 Task: Add Nixie Sparkling Water Strawberry Hibiscus to the cart.
Action: Mouse pressed left at (25, 118)
Screenshot: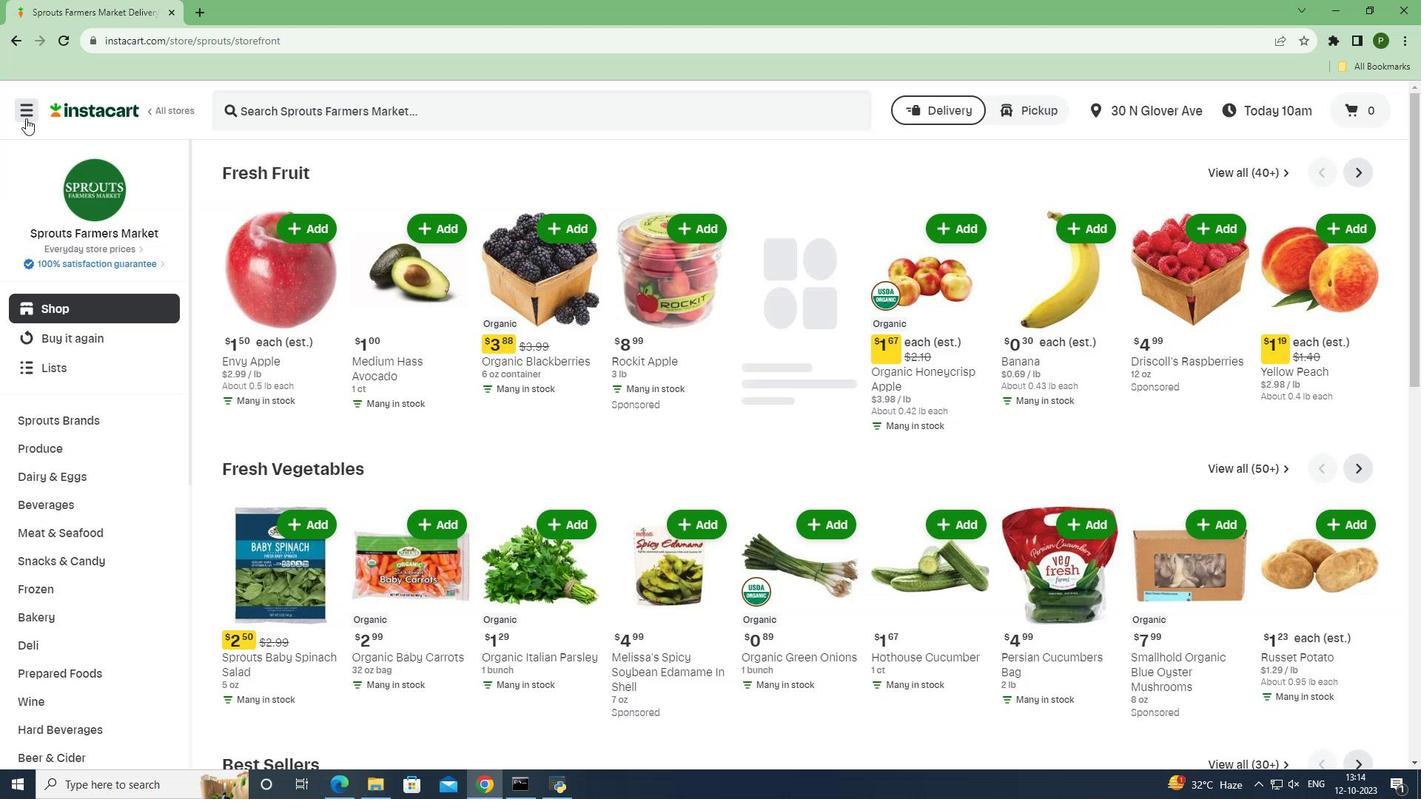 
Action: Mouse moved to (47, 393)
Screenshot: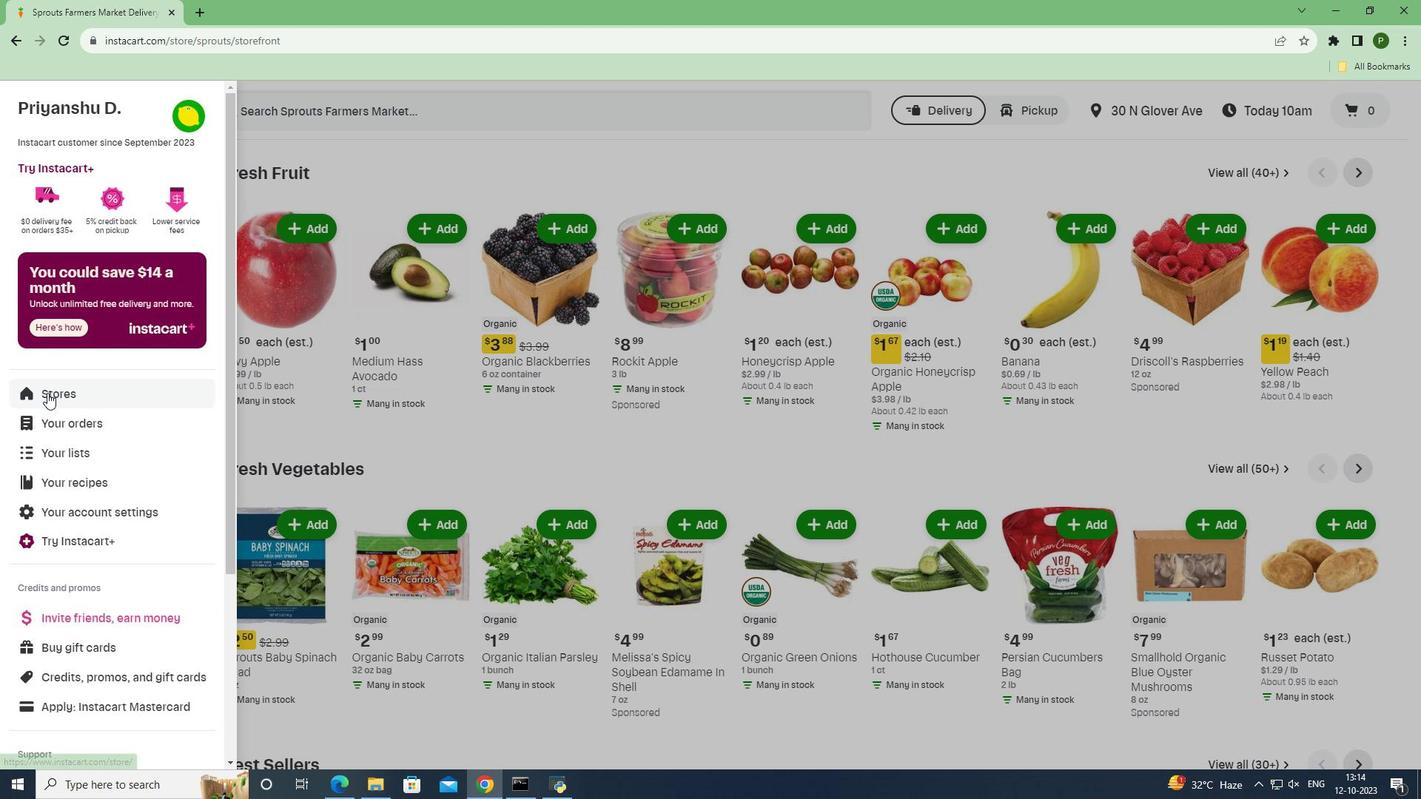 
Action: Mouse pressed left at (47, 393)
Screenshot: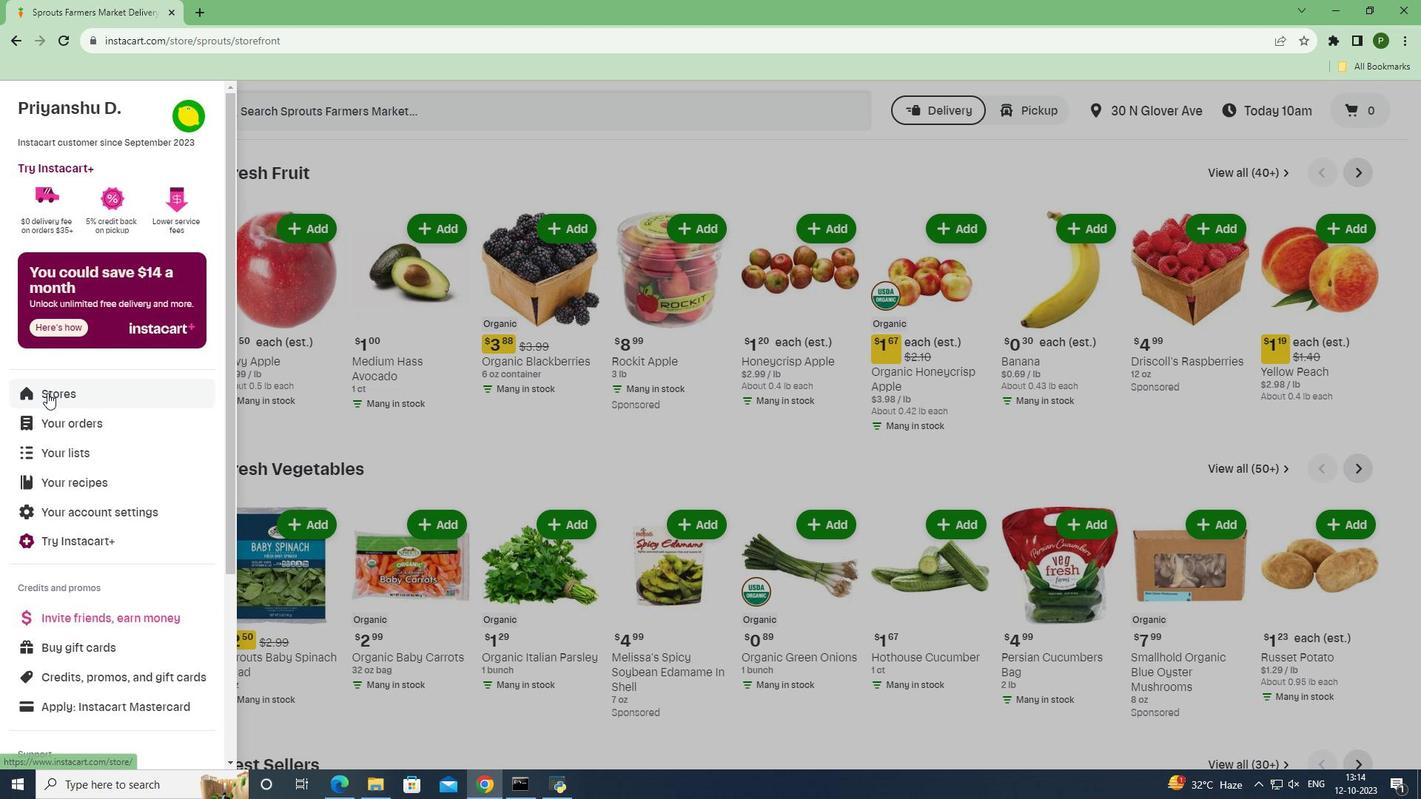 
Action: Mouse moved to (327, 168)
Screenshot: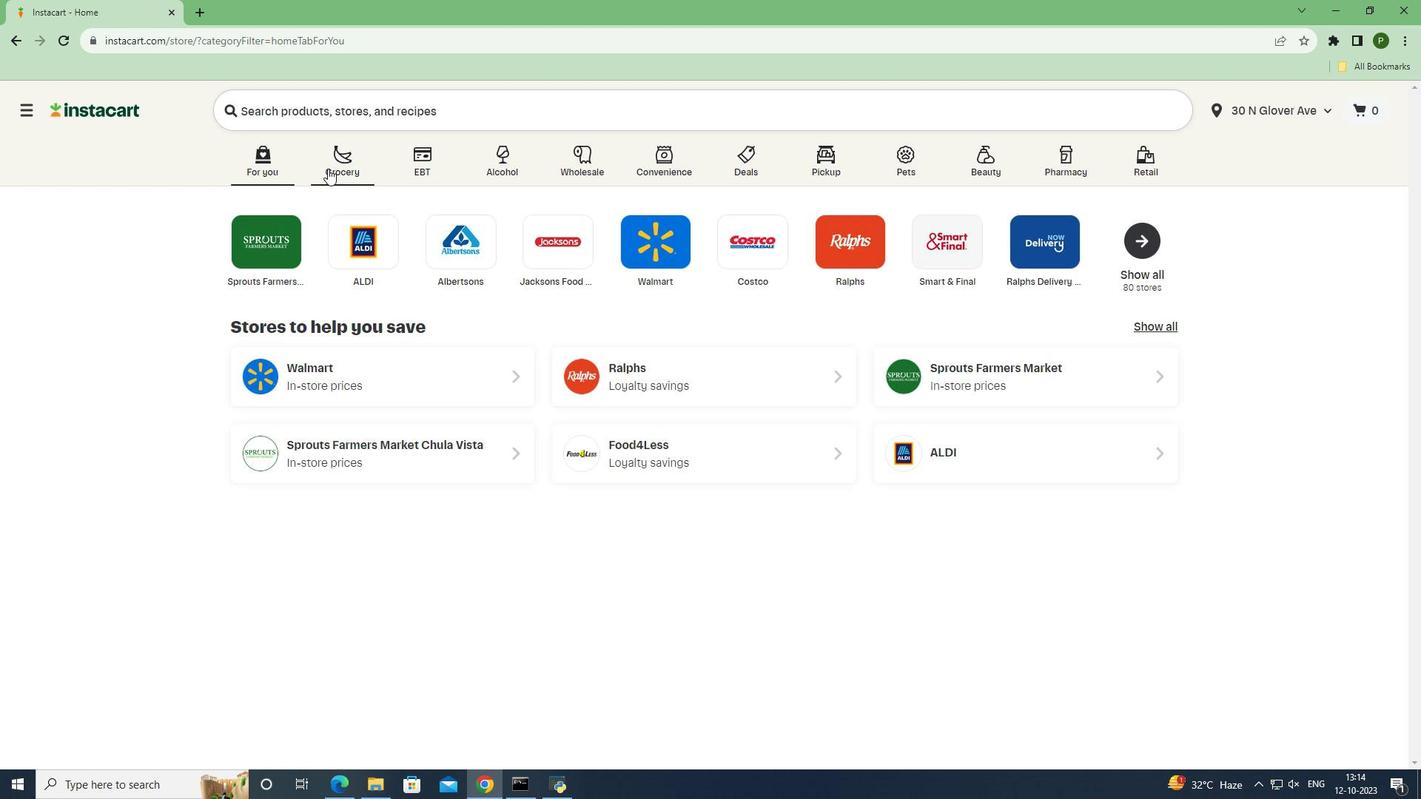 
Action: Mouse pressed left at (327, 168)
Screenshot: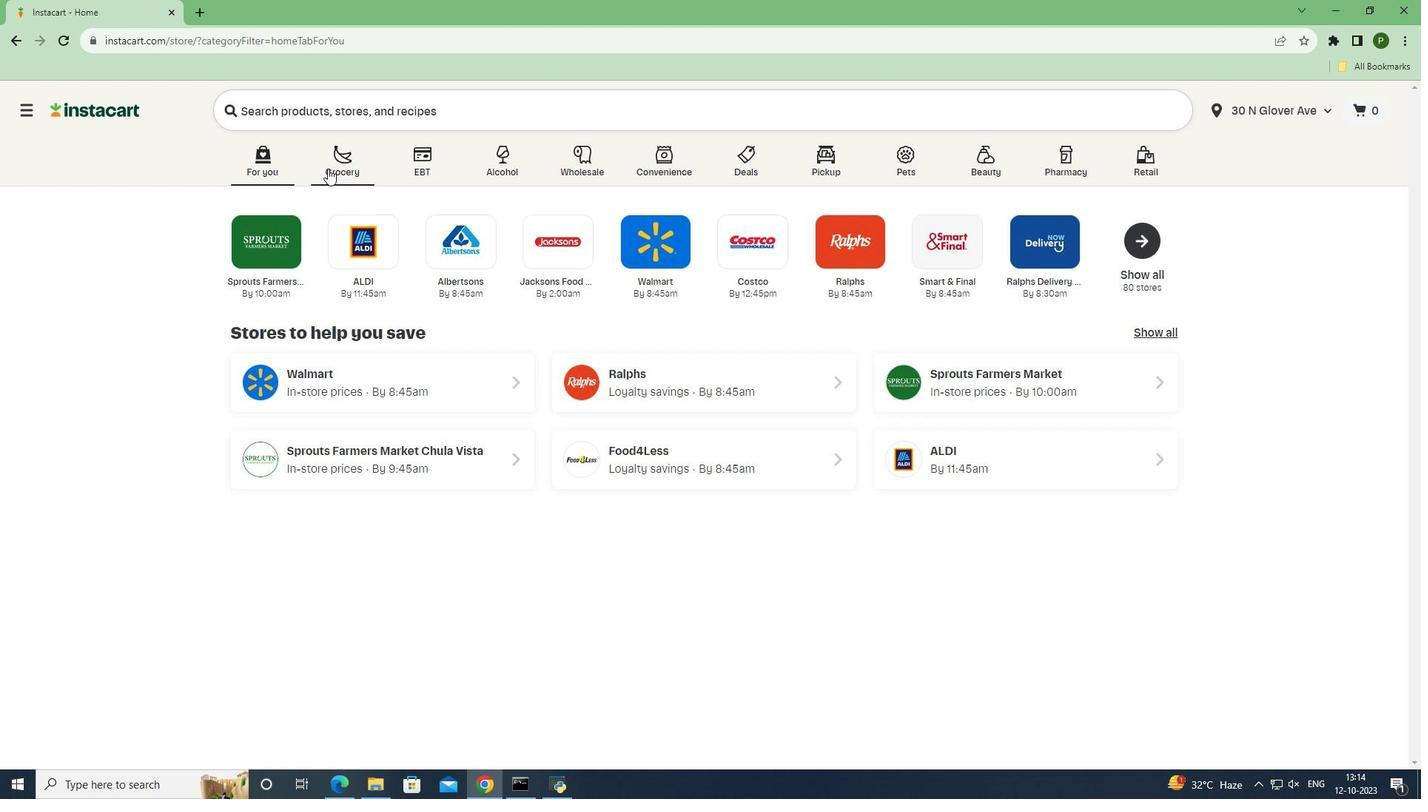 
Action: Mouse moved to (596, 342)
Screenshot: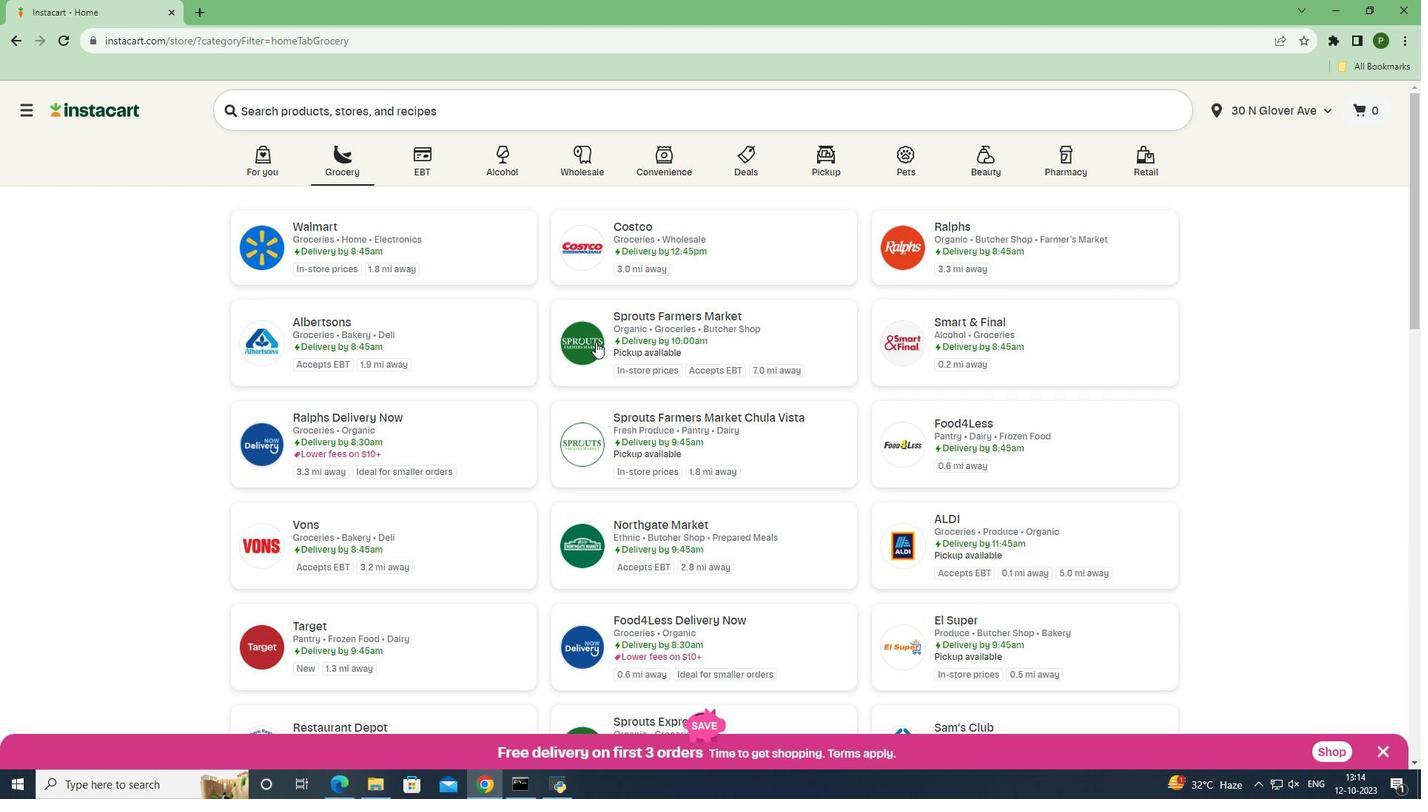 
Action: Mouse pressed left at (596, 342)
Screenshot: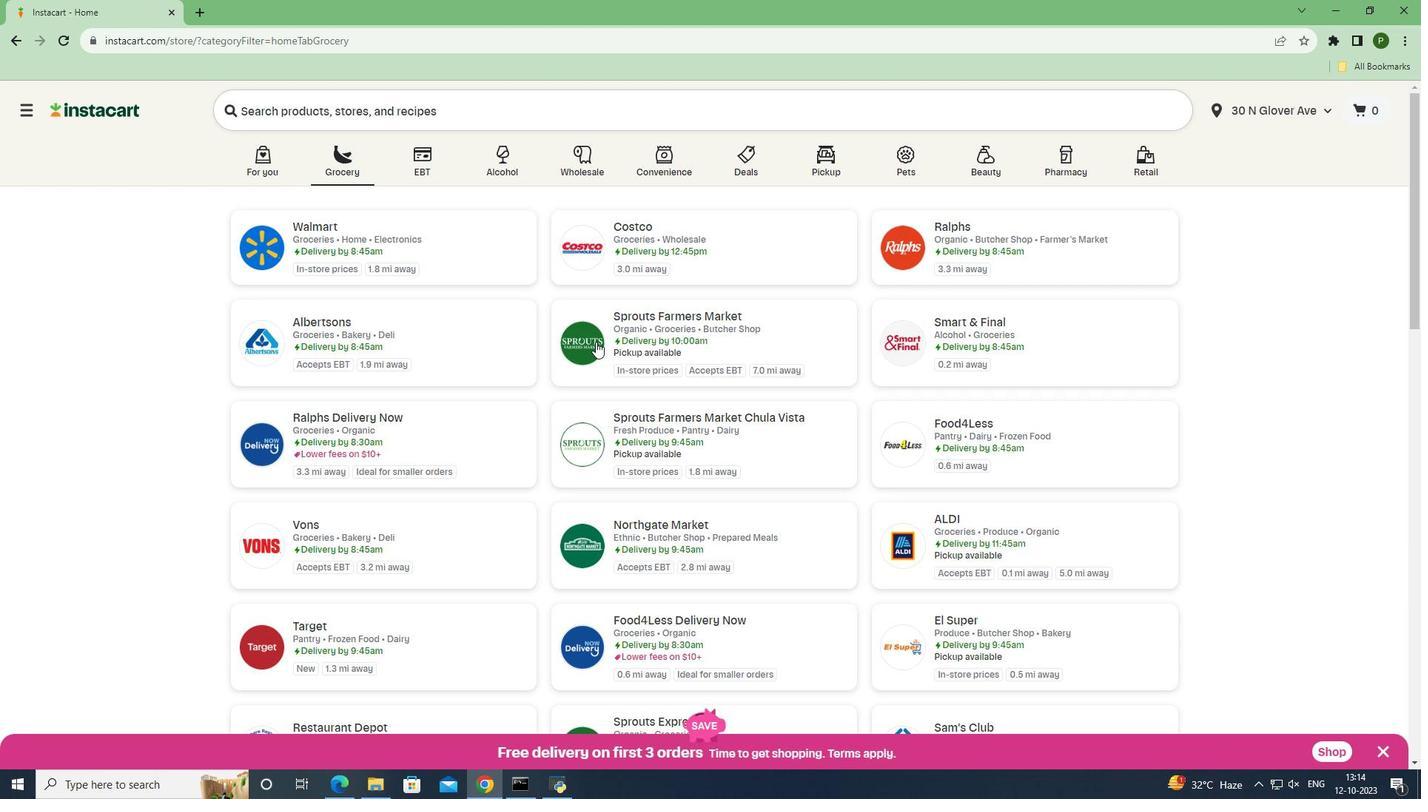 
Action: Mouse moved to (113, 507)
Screenshot: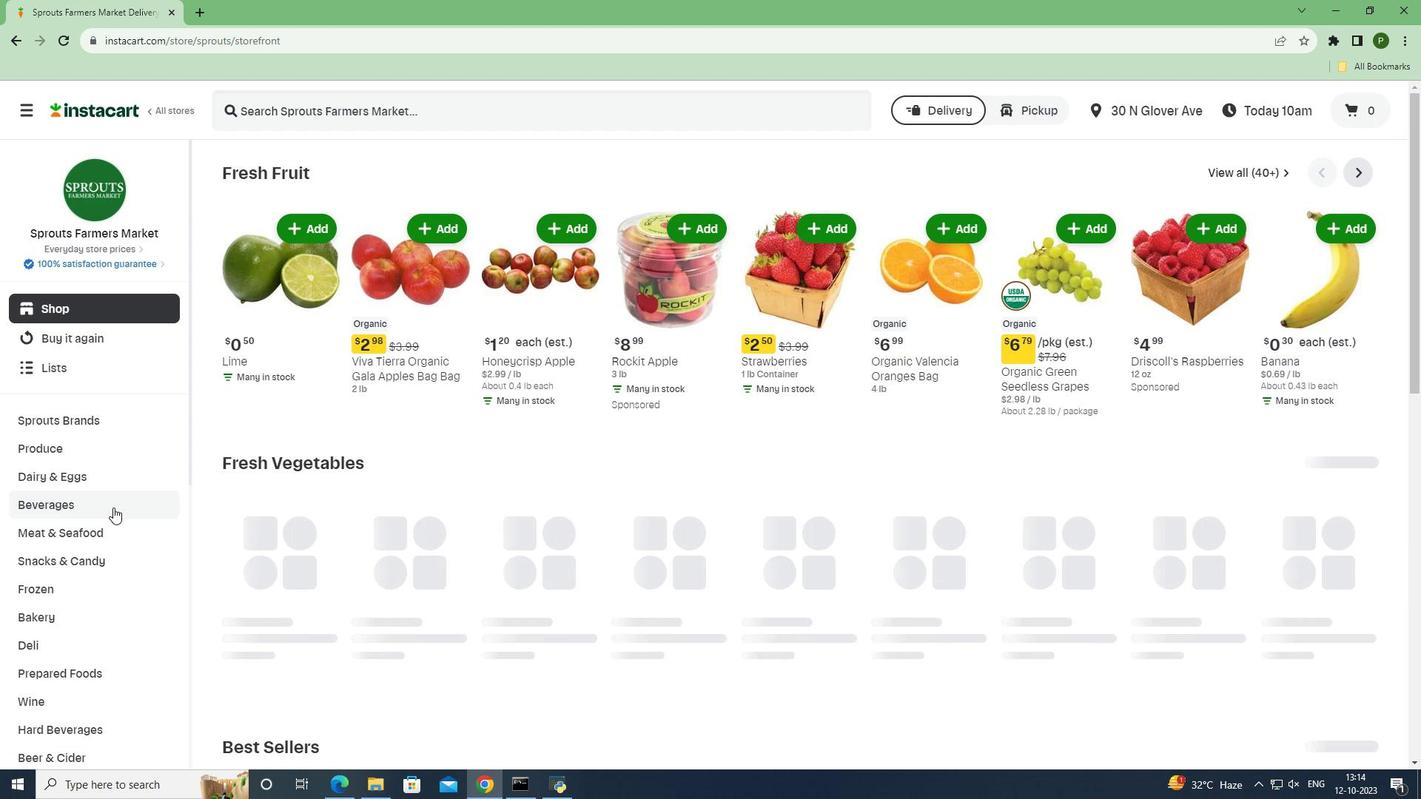 
Action: Mouse pressed left at (113, 507)
Screenshot: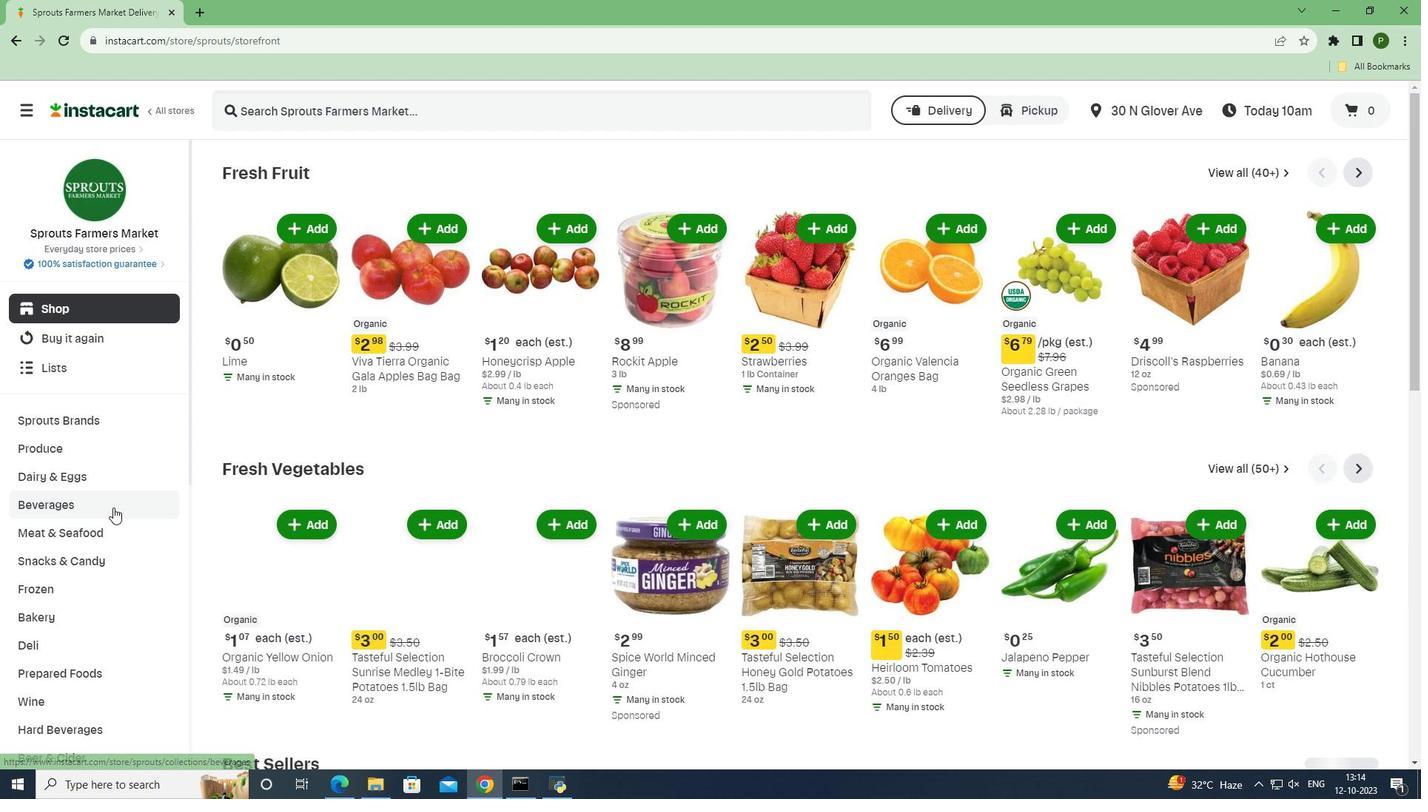 
Action: Mouse moved to (652, 203)
Screenshot: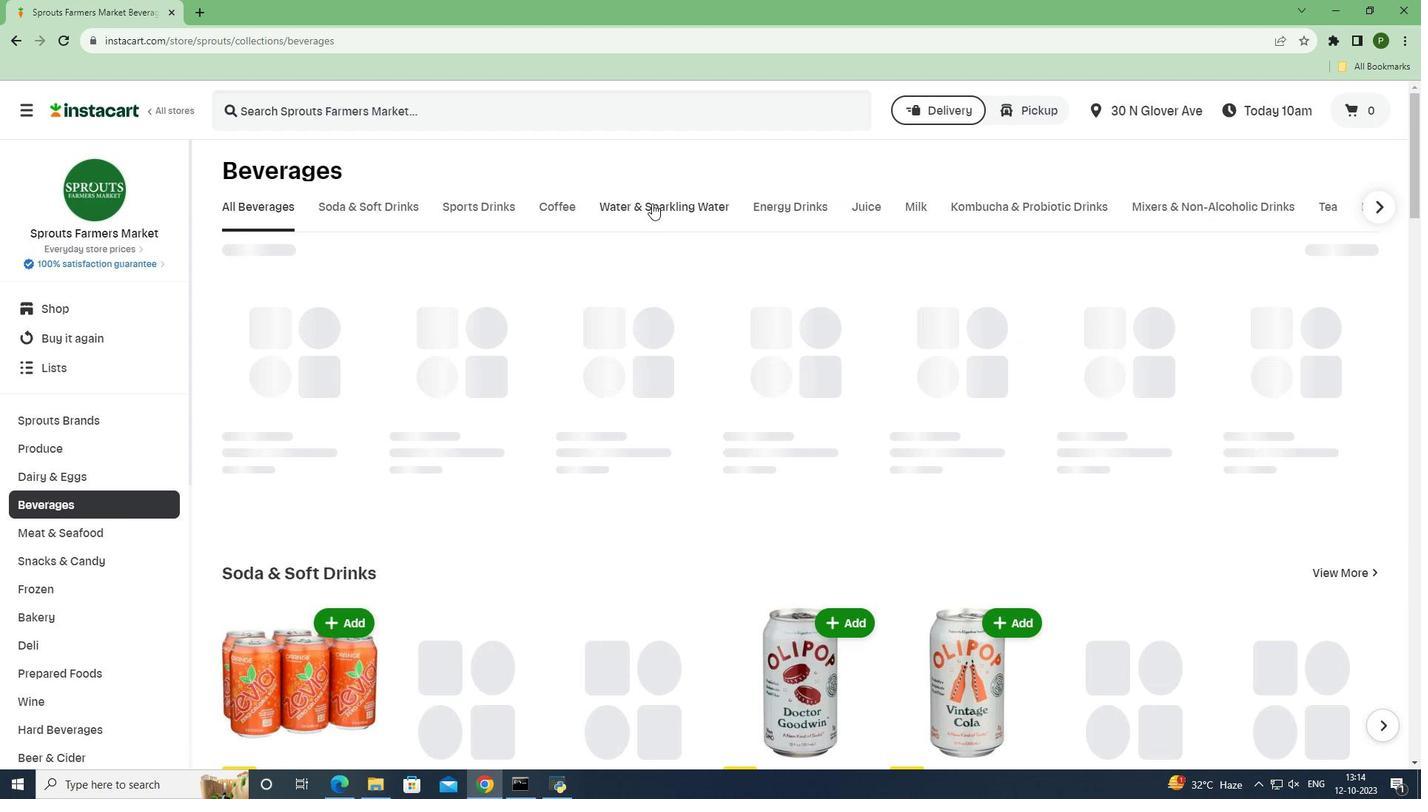 
Action: Mouse pressed left at (652, 203)
Screenshot: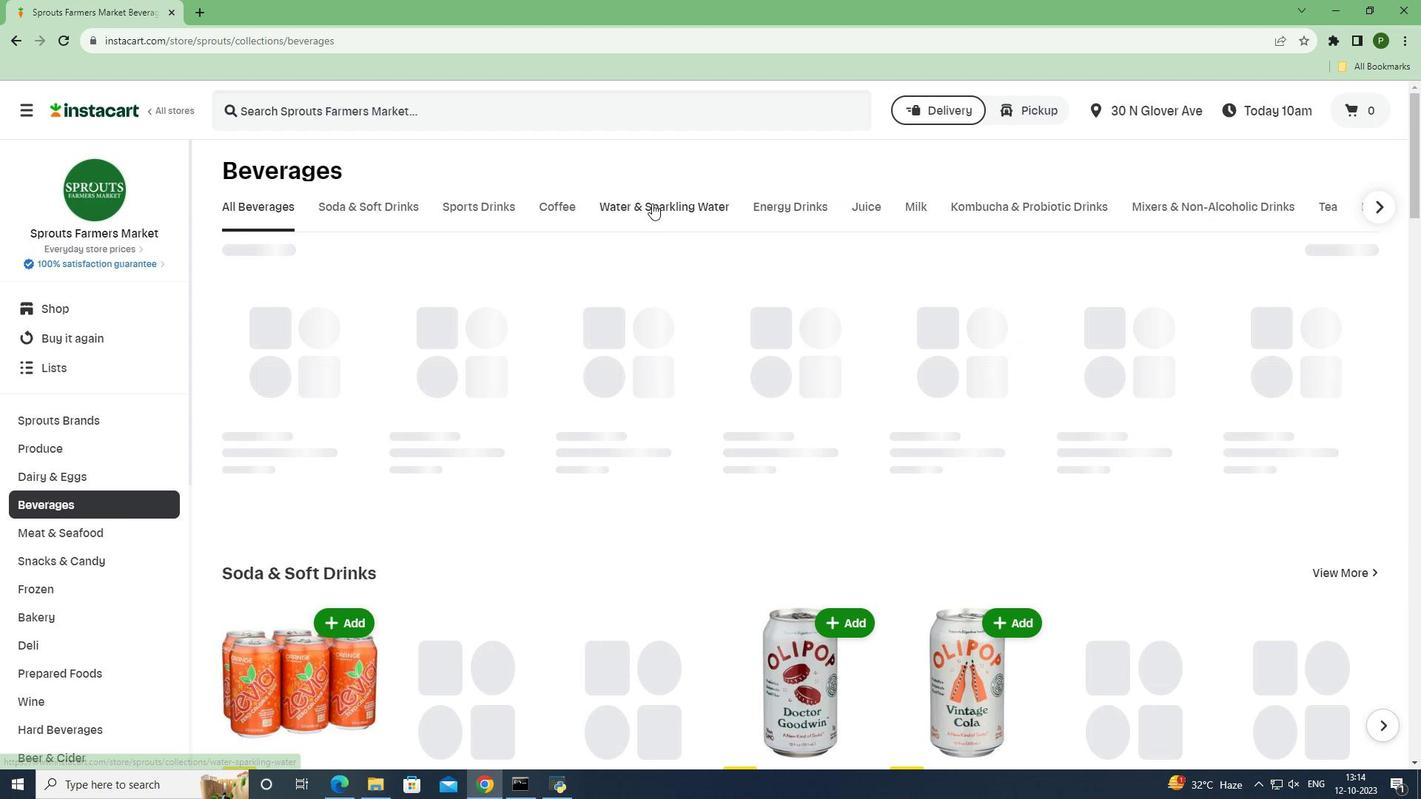 
Action: Mouse moved to (445, 112)
Screenshot: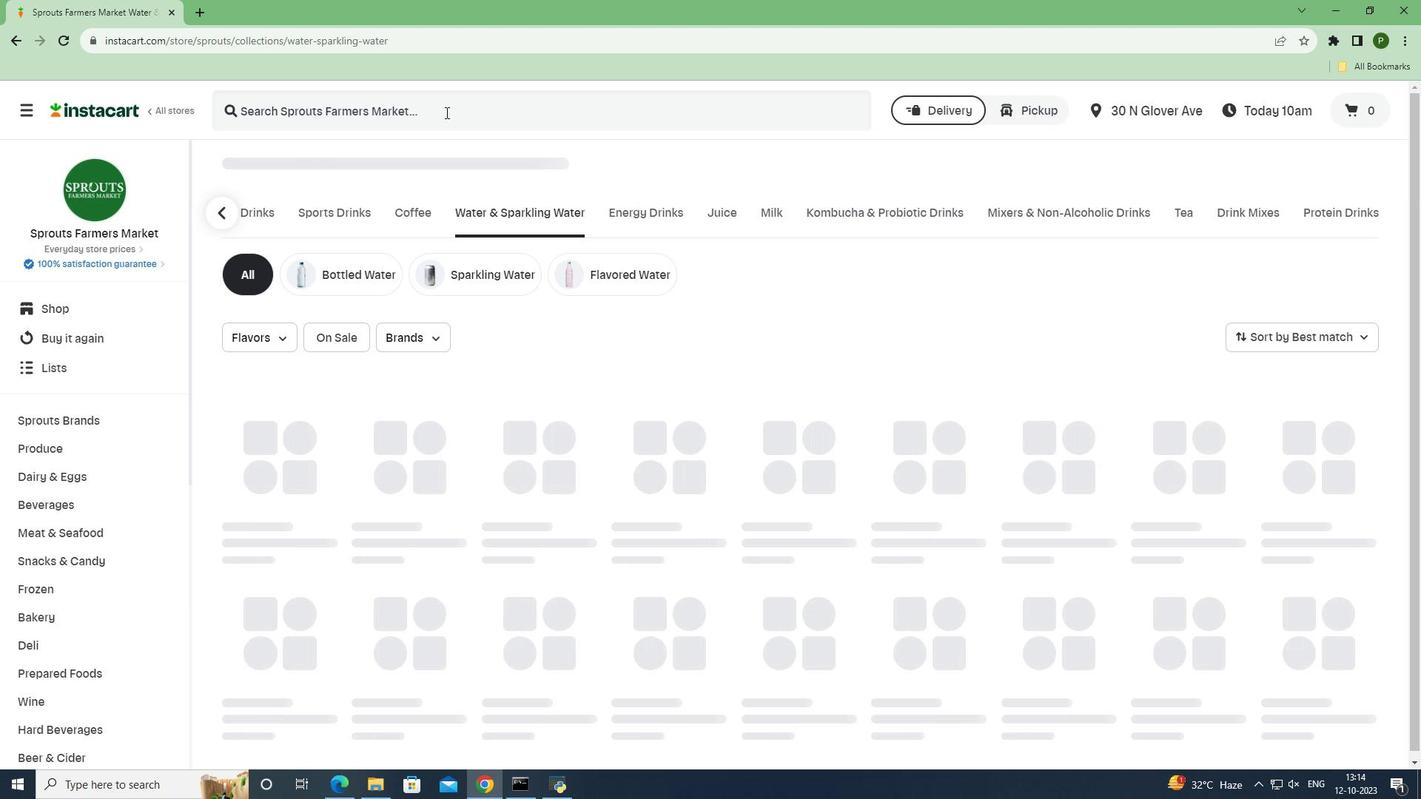 
Action: Mouse pressed left at (445, 112)
Screenshot: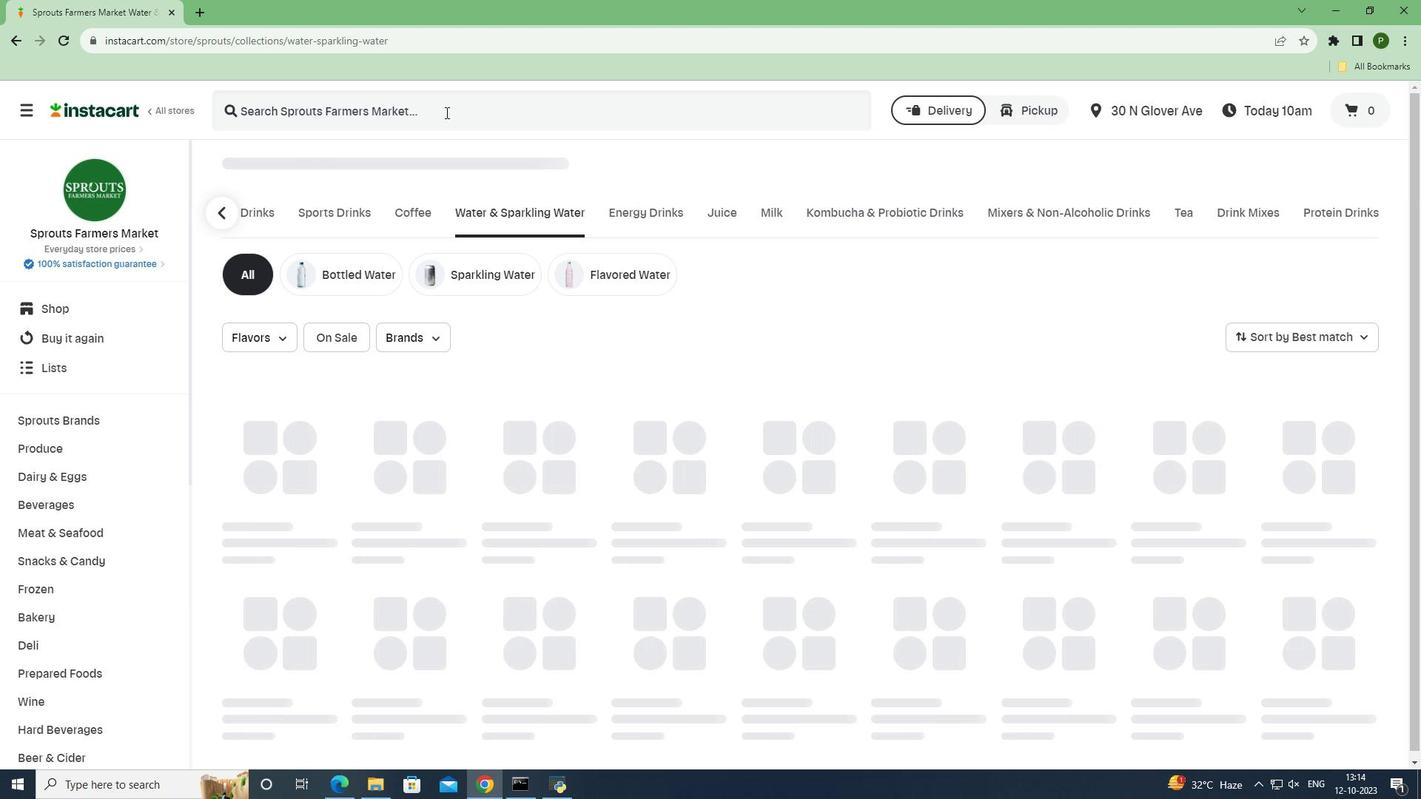 
Action: Key pressed <Key.caps_lock>N<Key.caps_lock>ixie<Key.space><Key.caps_lock>S<Key.caps_lock>parkling<Key.space><Key.caps_lock>W<Key.caps_lock>ater<Key.space><Key.caps_lock>S<Key.caps_lock>trawberry<Key.space><Key.caps_lock>H<Key.caps_lock>ibiscus<Key.space><Key.enter>
Screenshot: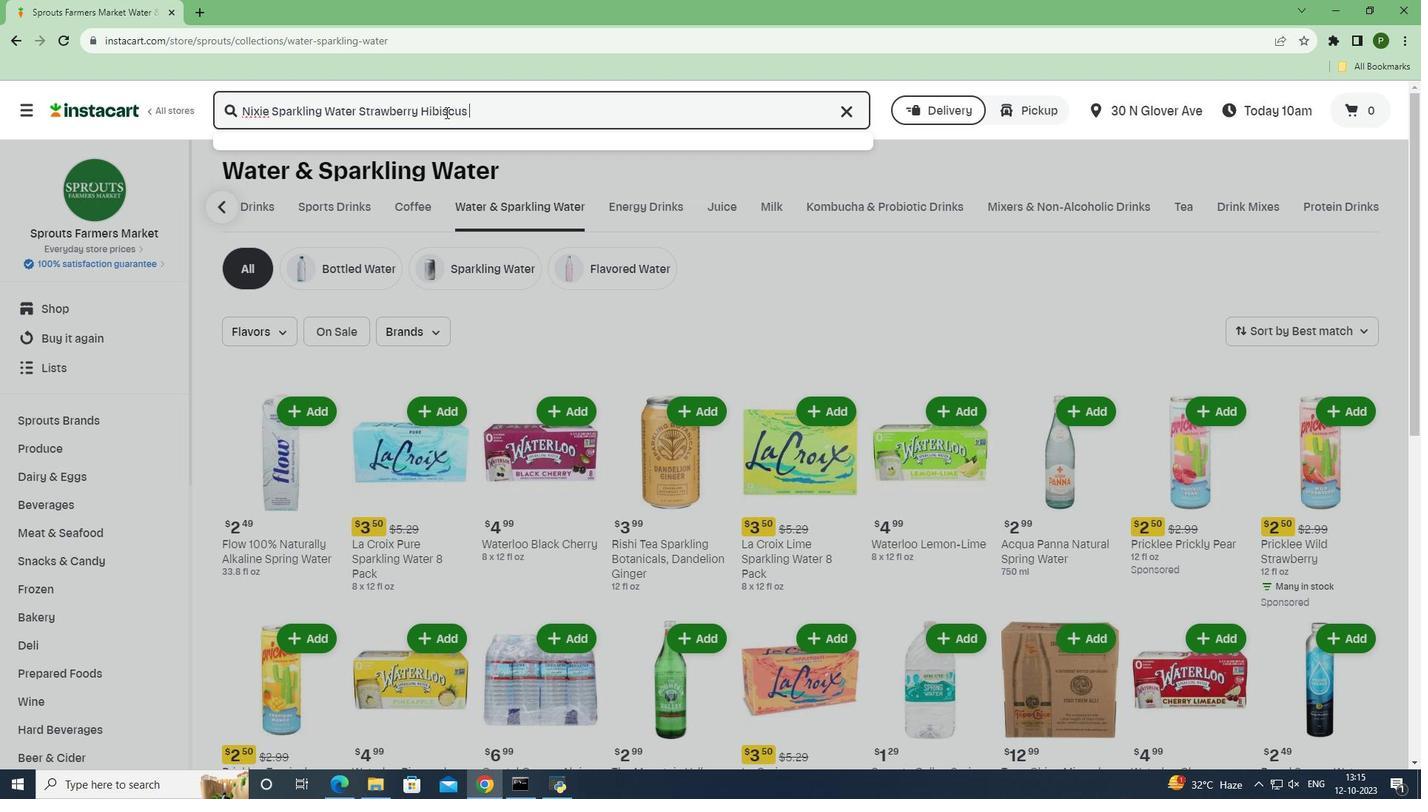 
Action: Mouse moved to (654, 259)
Screenshot: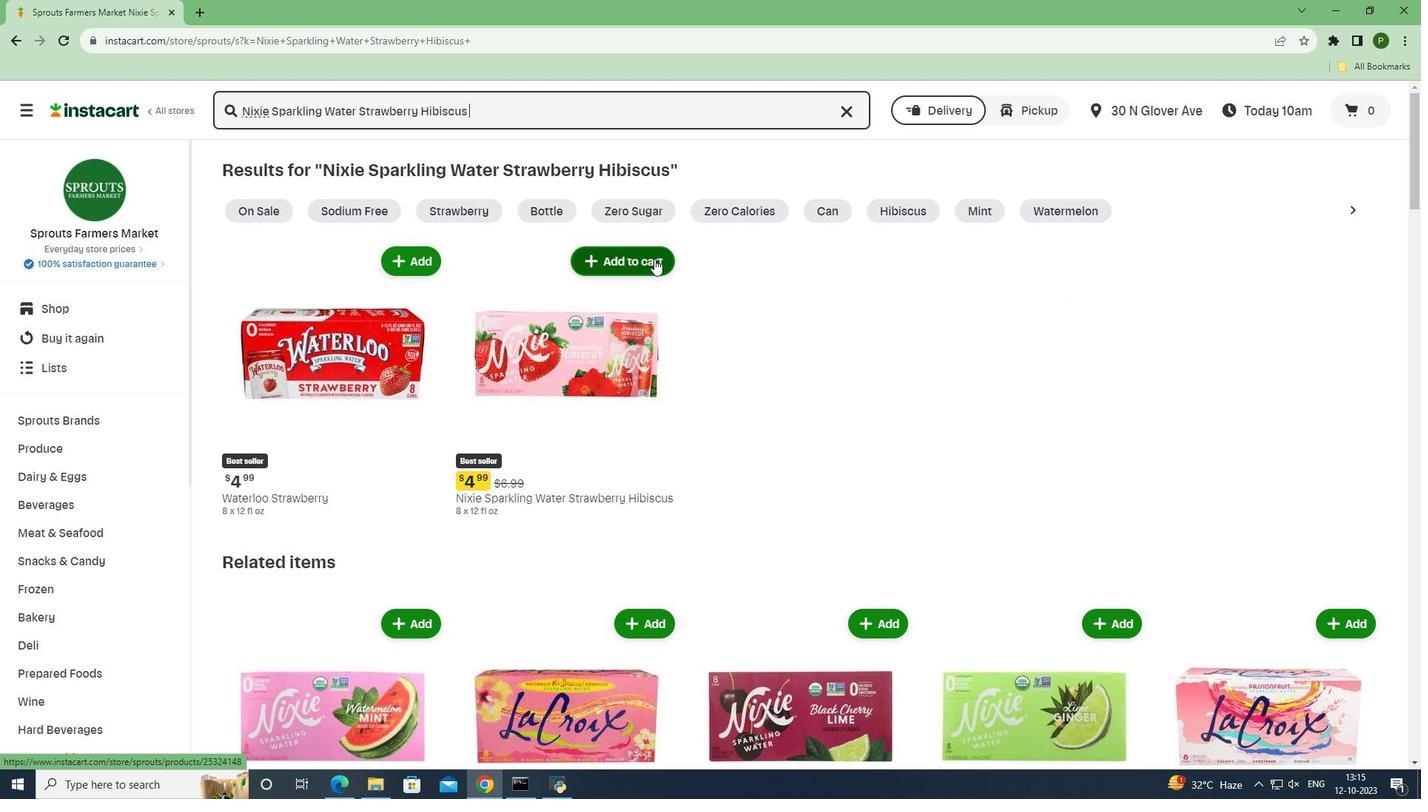 
Action: Mouse pressed left at (654, 259)
Screenshot: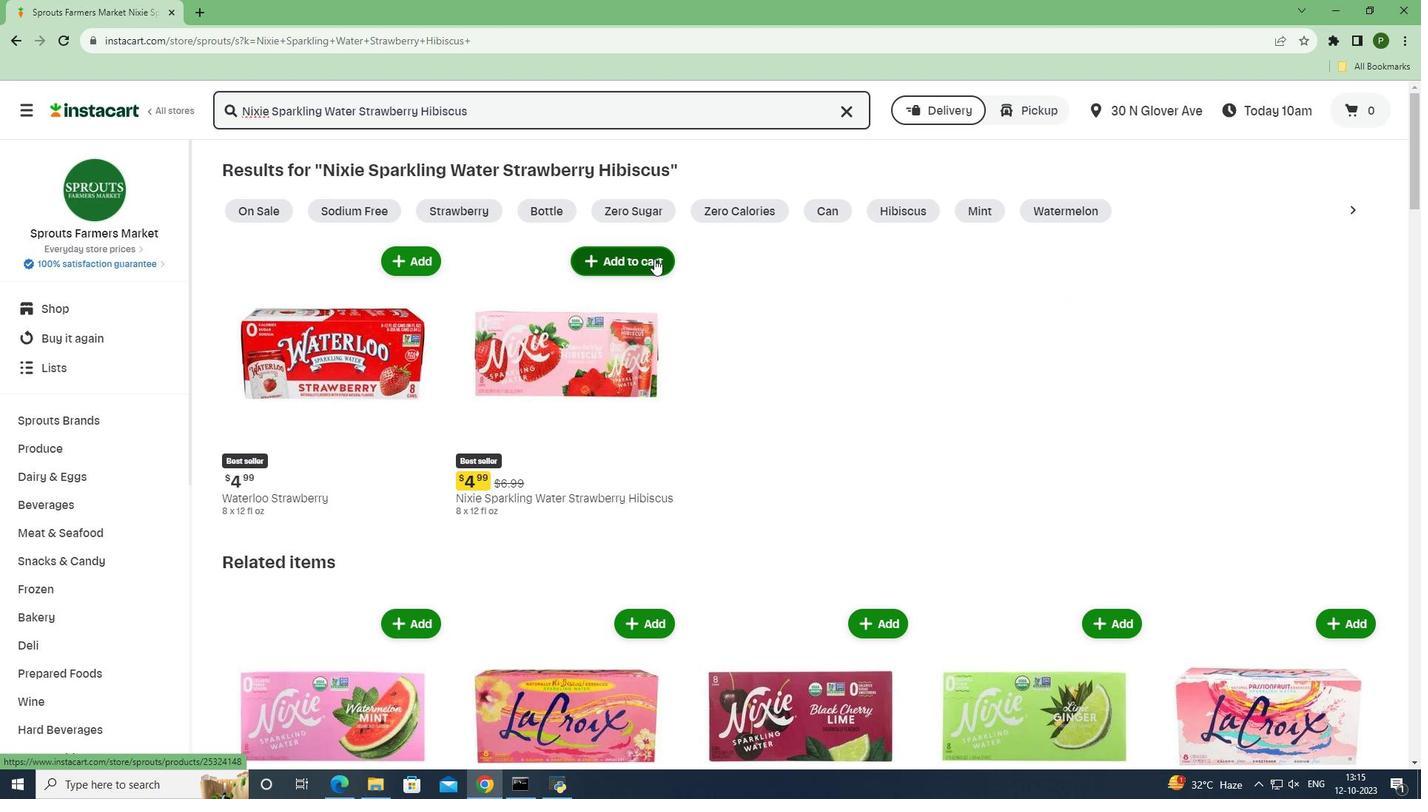 
Action: Mouse moved to (798, 360)
Screenshot: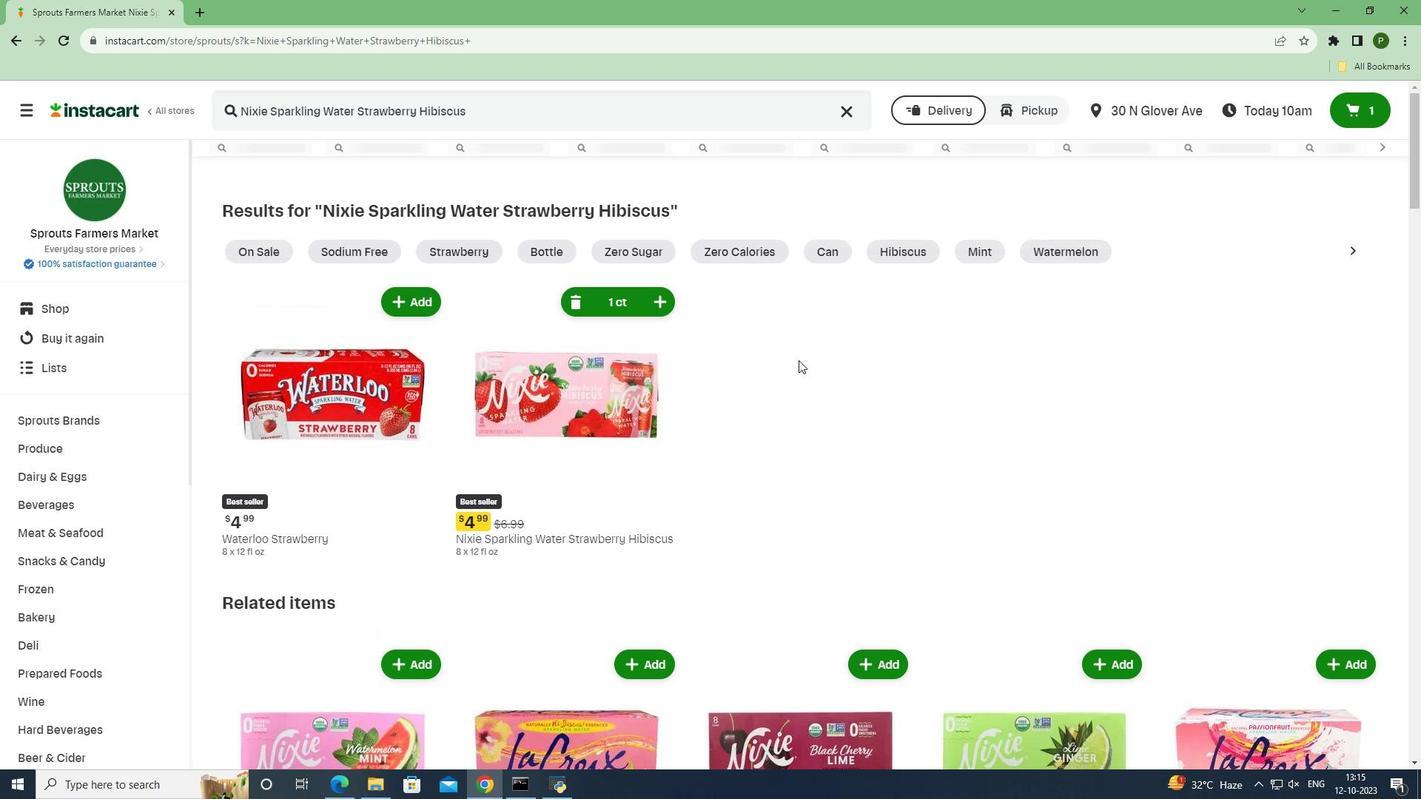 
